 Task: Create a self-sign certificate for security purposes
Action: Mouse moved to (194, 317)
Screenshot: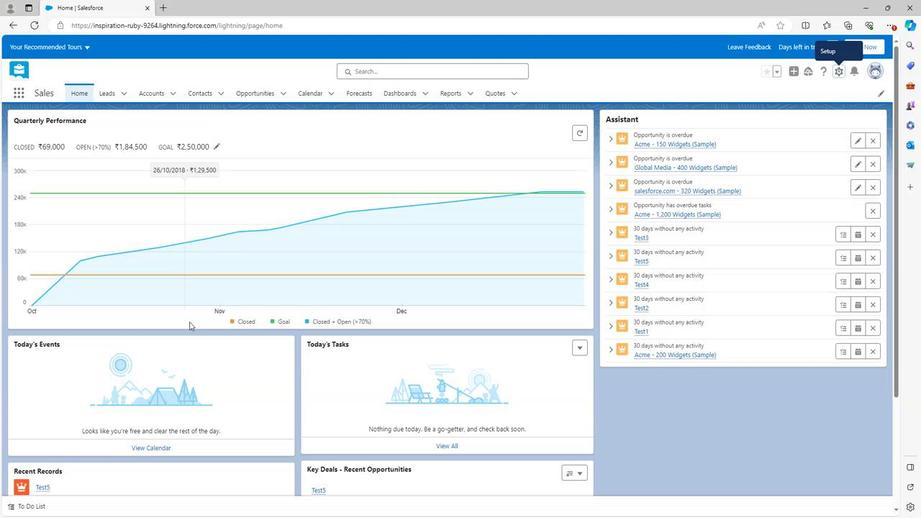 
Action: Mouse scrolled (194, 316) with delta (0, 0)
Screenshot: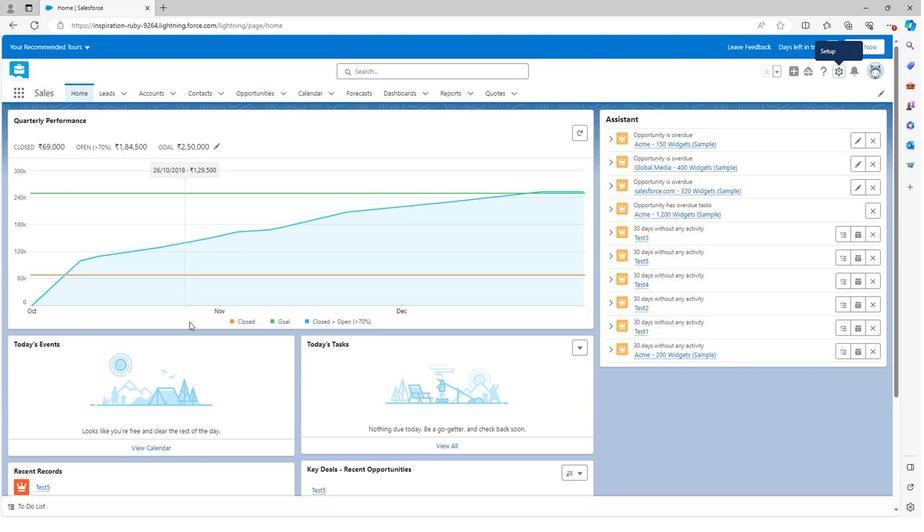 
Action: Mouse scrolled (194, 316) with delta (0, 0)
Screenshot: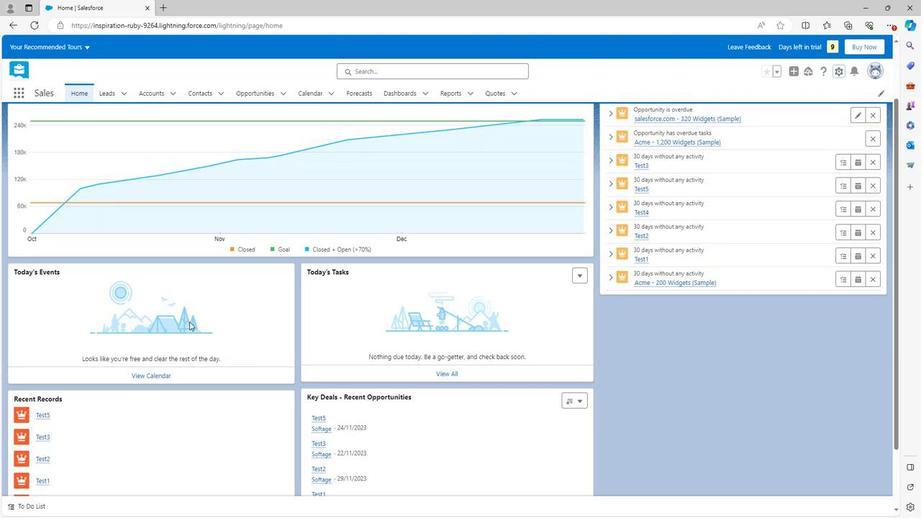 
Action: Mouse scrolled (194, 316) with delta (0, 0)
Screenshot: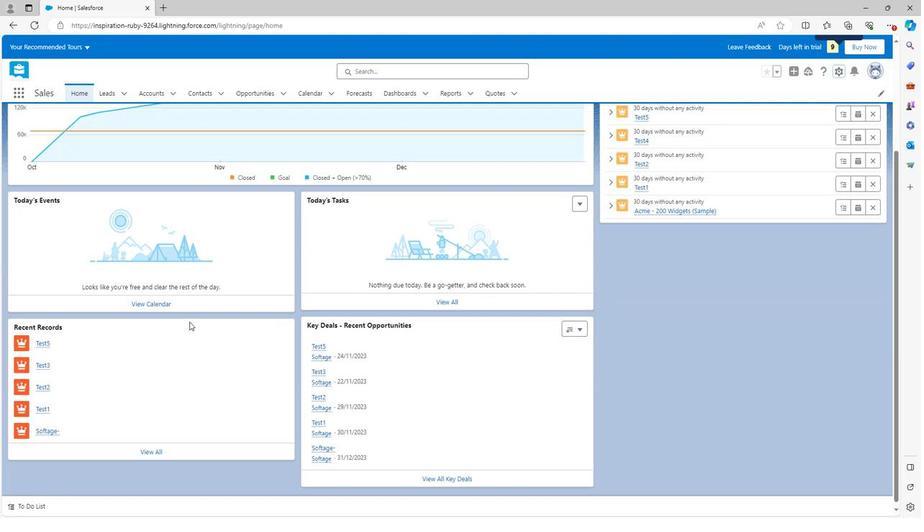 
Action: Mouse scrolled (194, 316) with delta (0, 0)
Screenshot: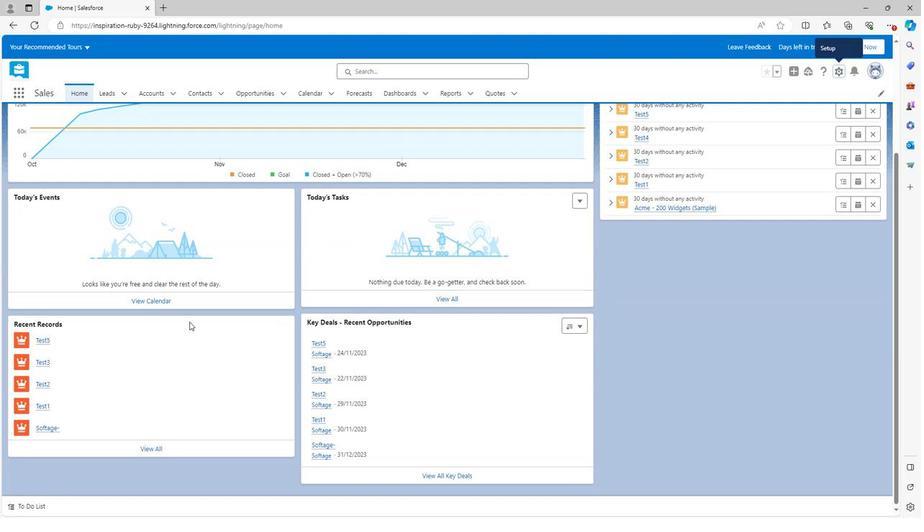 
Action: Mouse scrolled (194, 316) with delta (0, 0)
Screenshot: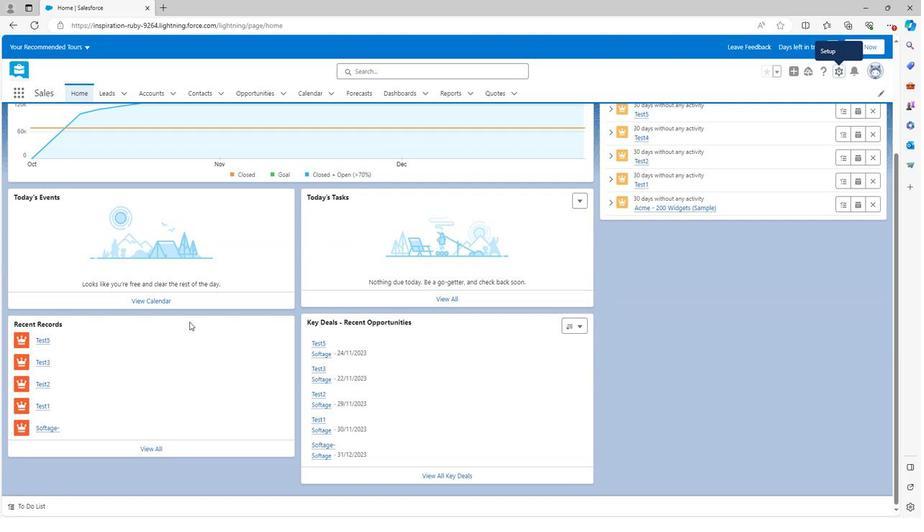 
Action: Mouse moved to (194, 317)
Screenshot: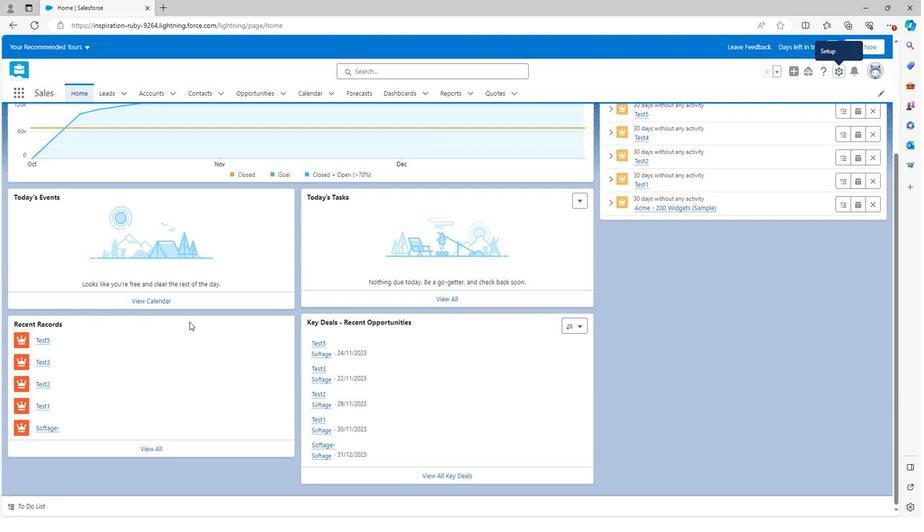 
Action: Mouse scrolled (194, 317) with delta (0, 0)
Screenshot: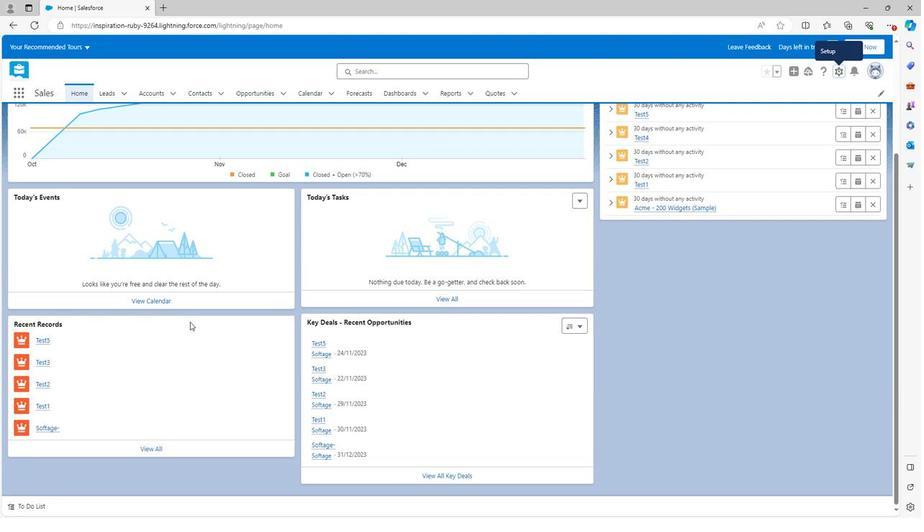 
Action: Mouse scrolled (194, 317) with delta (0, 0)
Screenshot: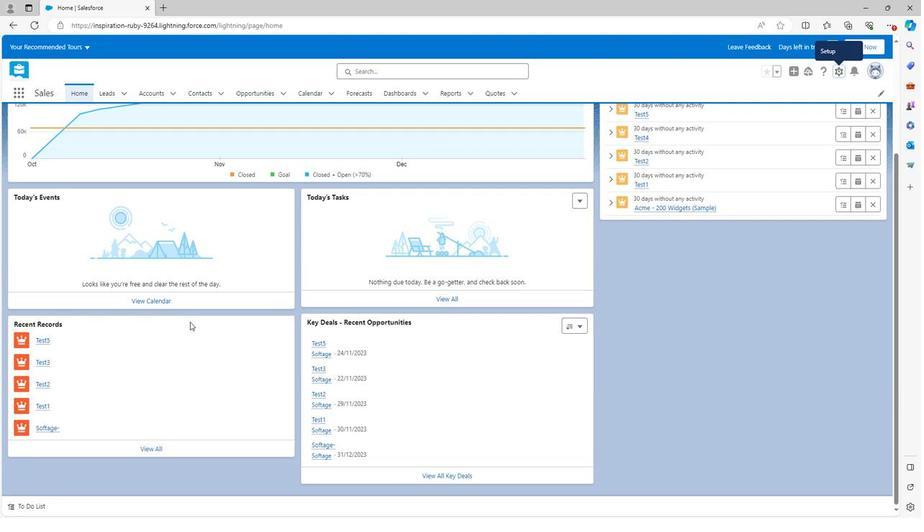
Action: Mouse scrolled (194, 317) with delta (0, 0)
Screenshot: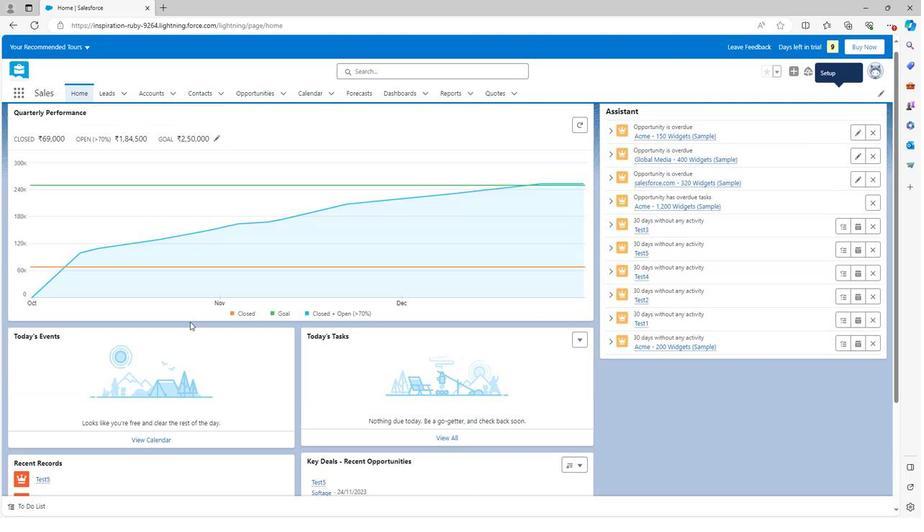 
Action: Mouse scrolled (194, 317) with delta (0, 0)
Screenshot: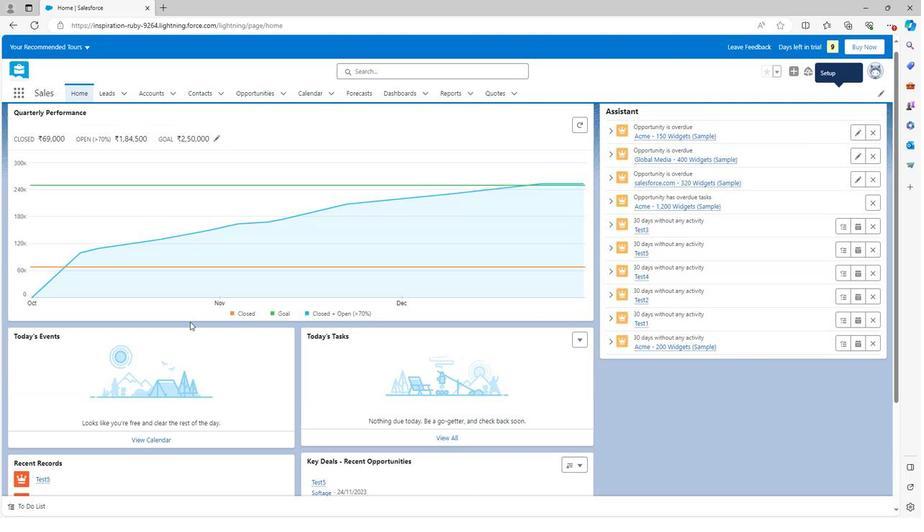 
Action: Mouse moved to (810, 86)
Screenshot: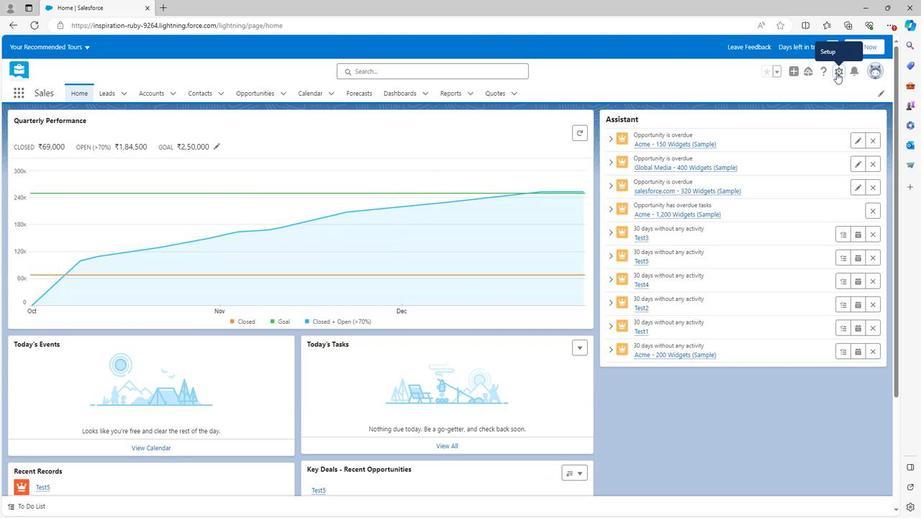 
Action: Mouse pressed left at (810, 86)
Screenshot: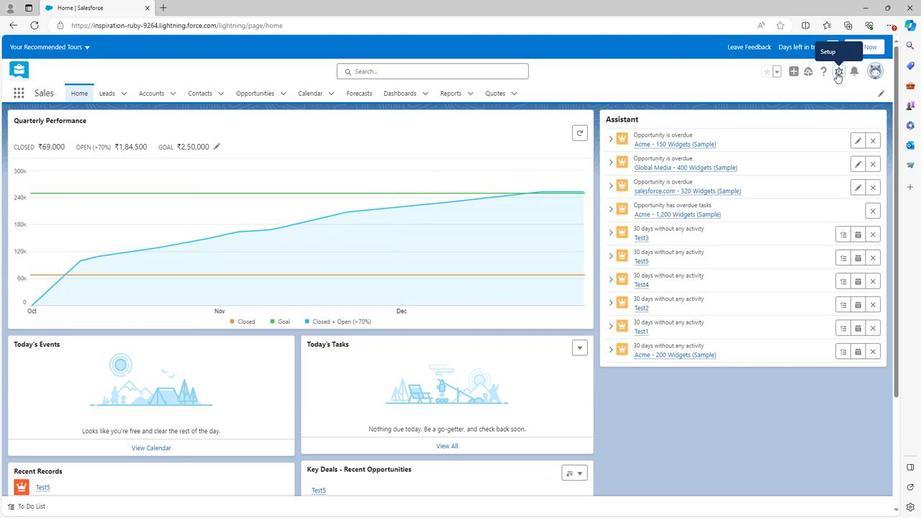 
Action: Mouse moved to (754, 109)
Screenshot: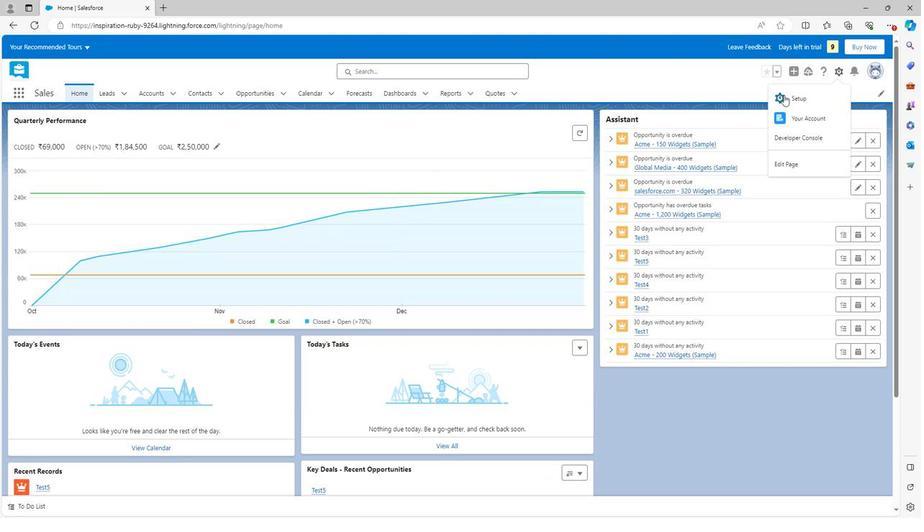 
Action: Mouse pressed left at (754, 109)
Screenshot: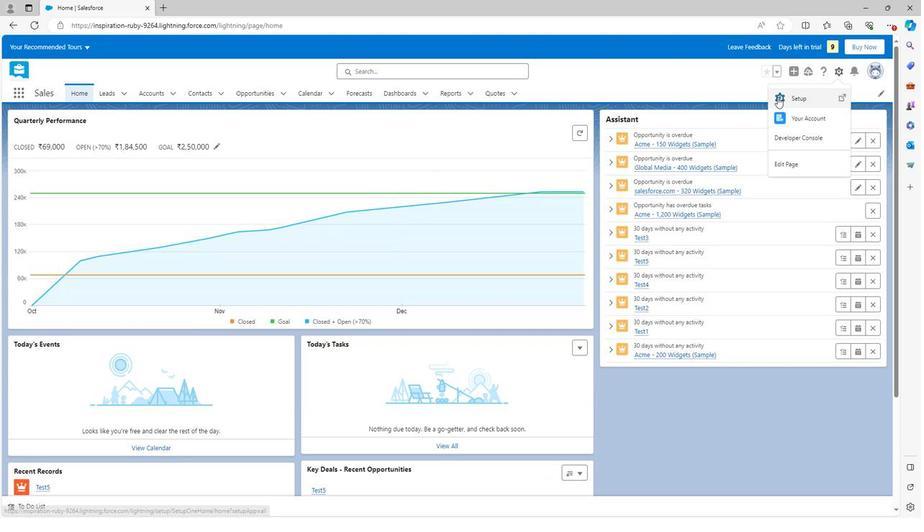 
Action: Mouse moved to (64, 390)
Screenshot: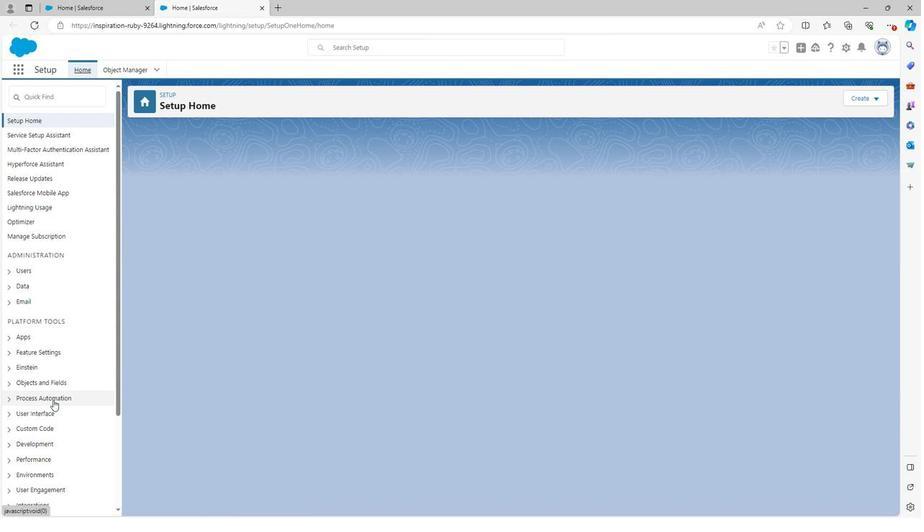 
Action: Mouse scrolled (64, 390) with delta (0, 0)
Screenshot: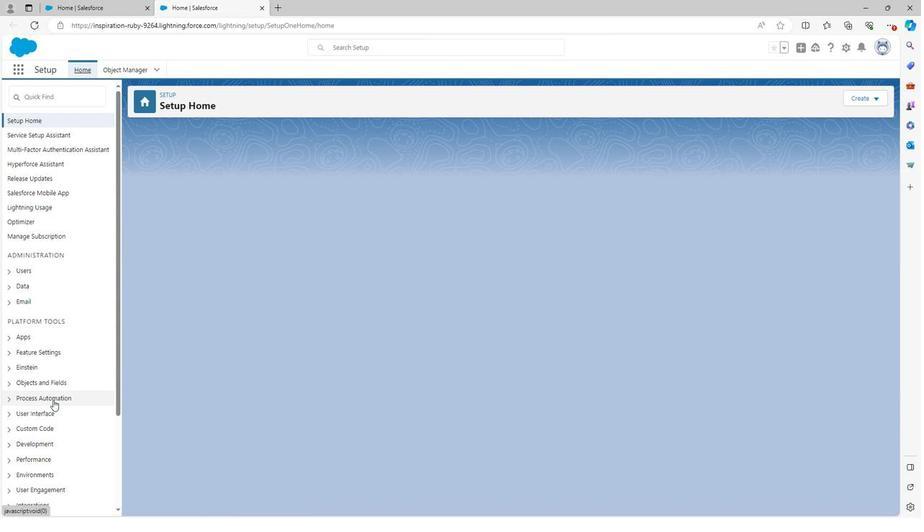 
Action: Mouse scrolled (64, 390) with delta (0, 0)
Screenshot: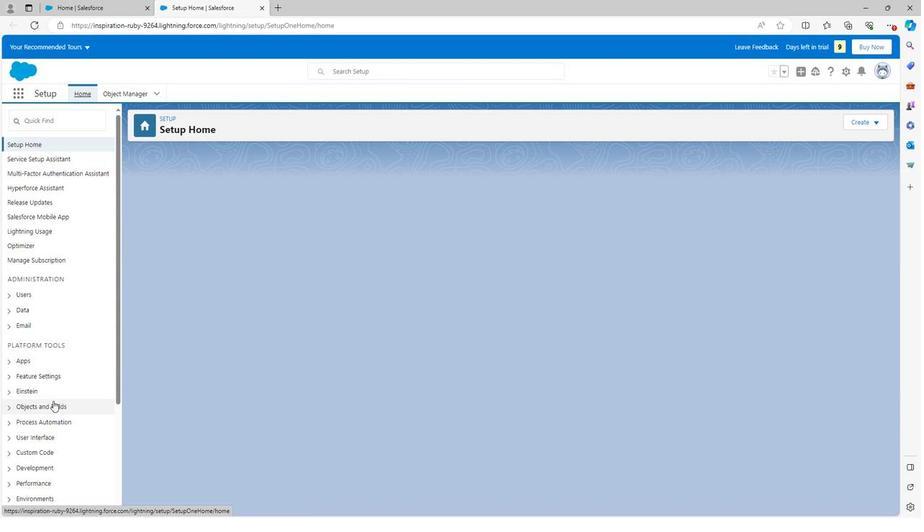 
Action: Mouse scrolled (64, 390) with delta (0, 0)
Screenshot: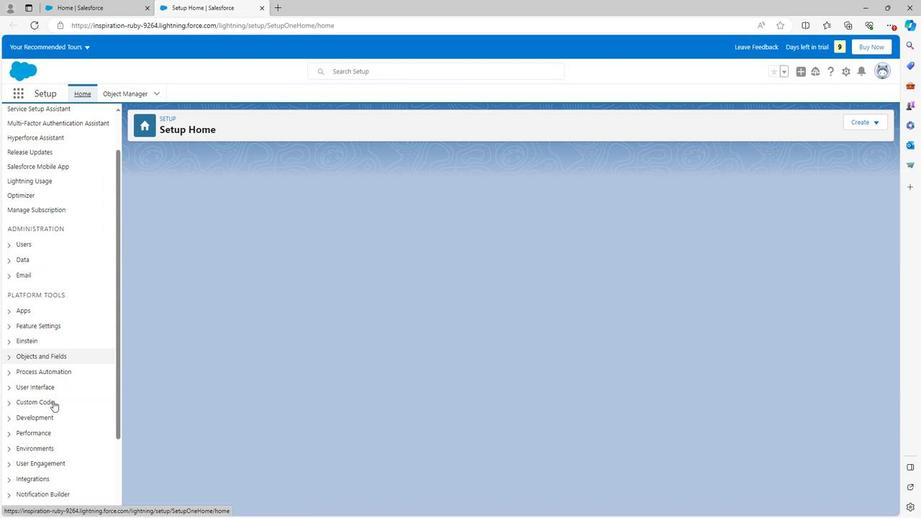 
Action: Mouse scrolled (64, 390) with delta (0, 0)
Screenshot: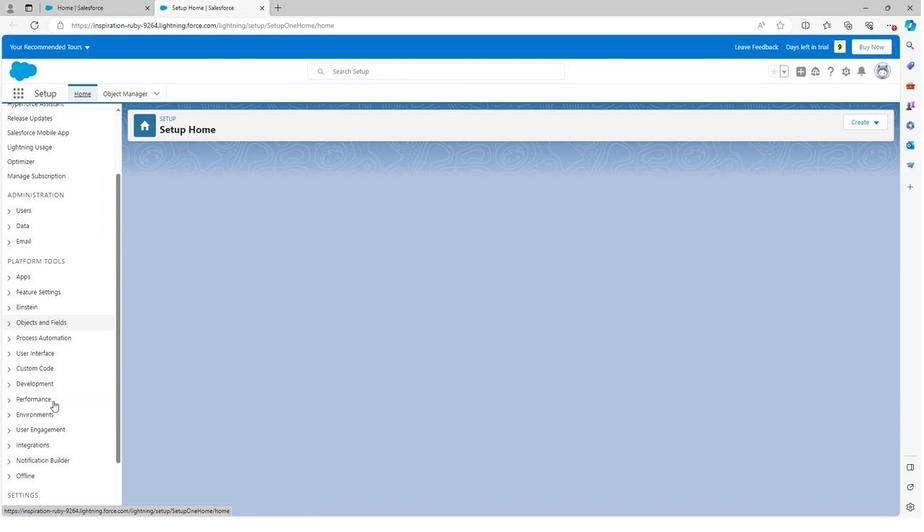 
Action: Mouse moved to (20, 482)
Screenshot: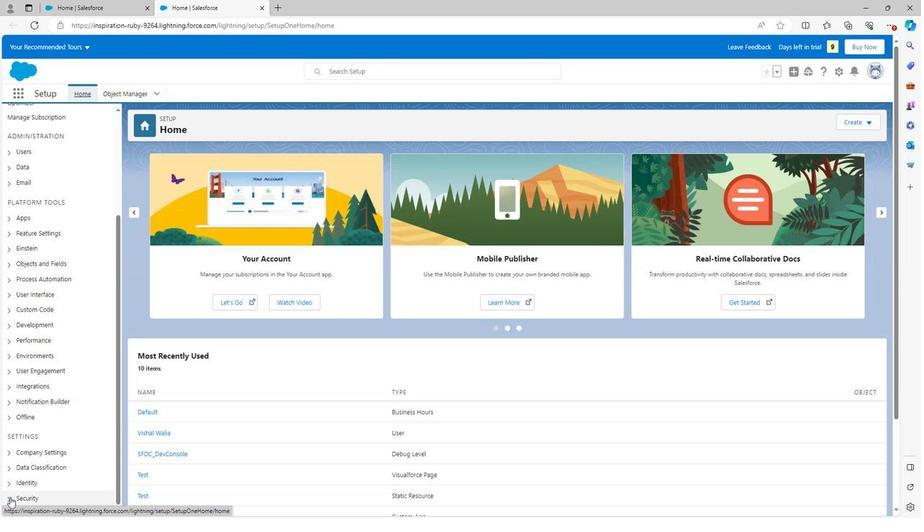 
Action: Mouse pressed left at (20, 482)
Screenshot: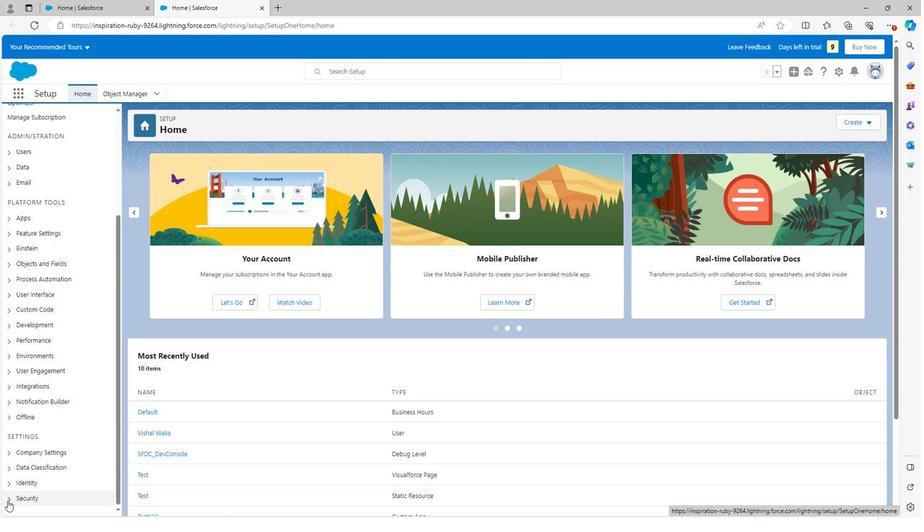 
Action: Mouse moved to (20, 479)
Screenshot: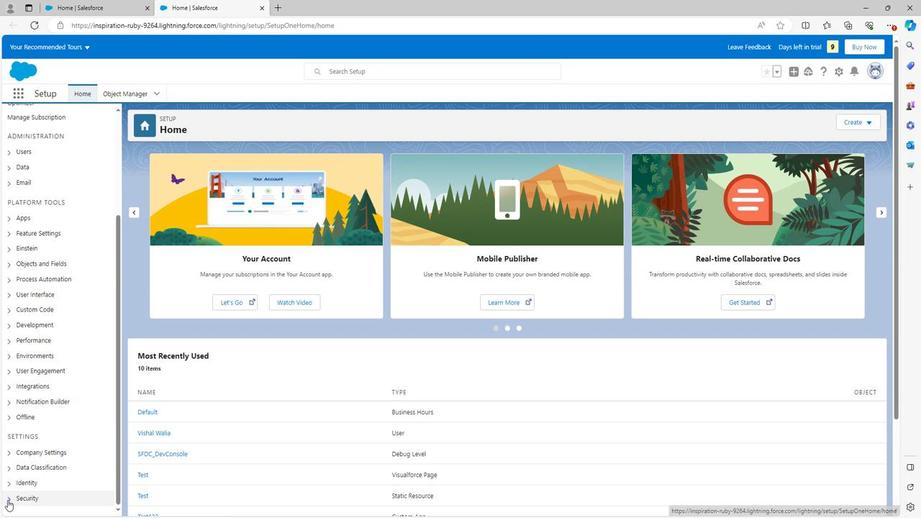 
Action: Mouse scrolled (20, 478) with delta (0, 0)
Screenshot: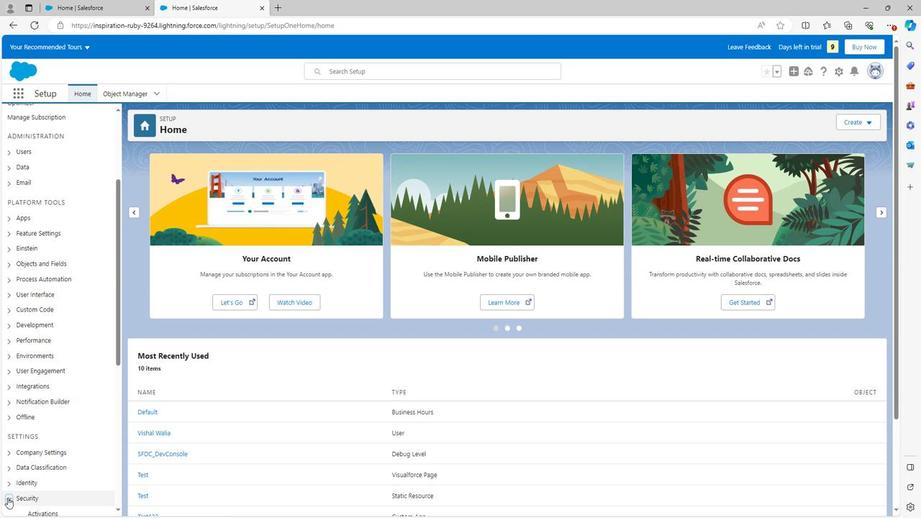 
Action: Mouse moved to (21, 479)
Screenshot: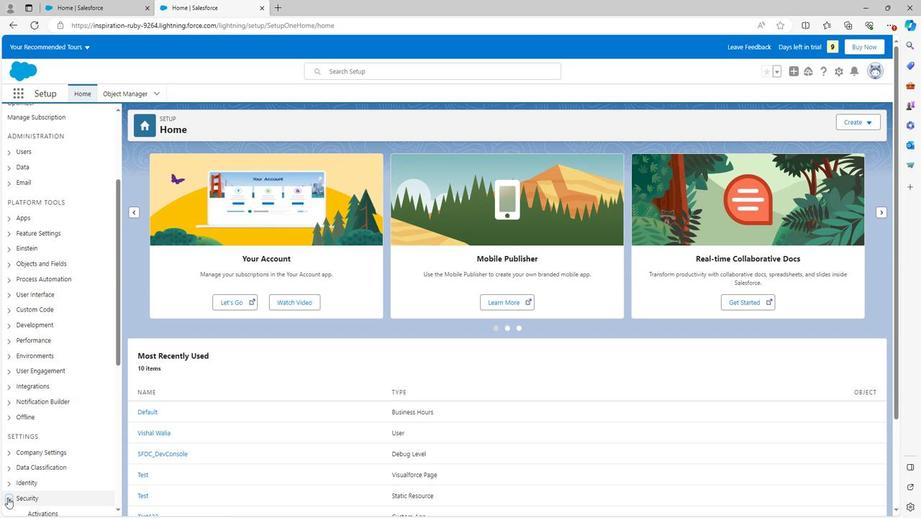 
Action: Mouse scrolled (21, 478) with delta (0, 0)
Screenshot: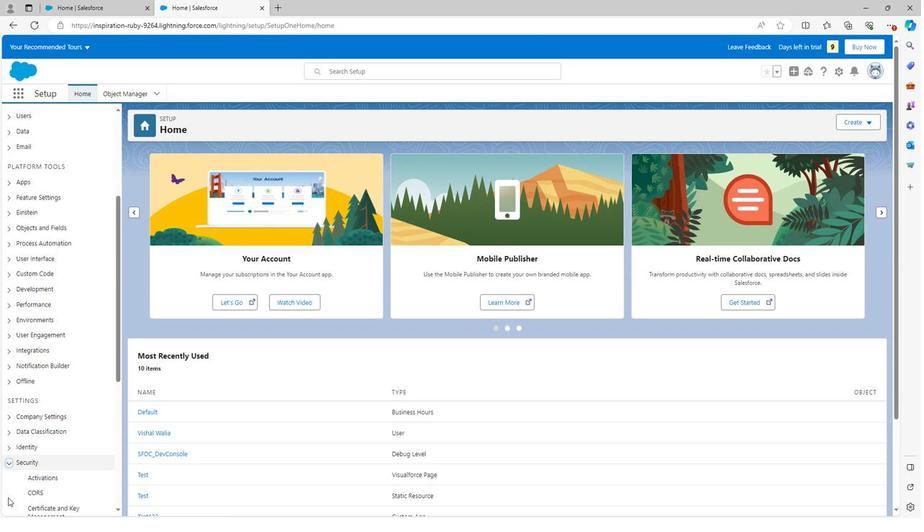 
Action: Mouse scrolled (21, 478) with delta (0, 0)
Screenshot: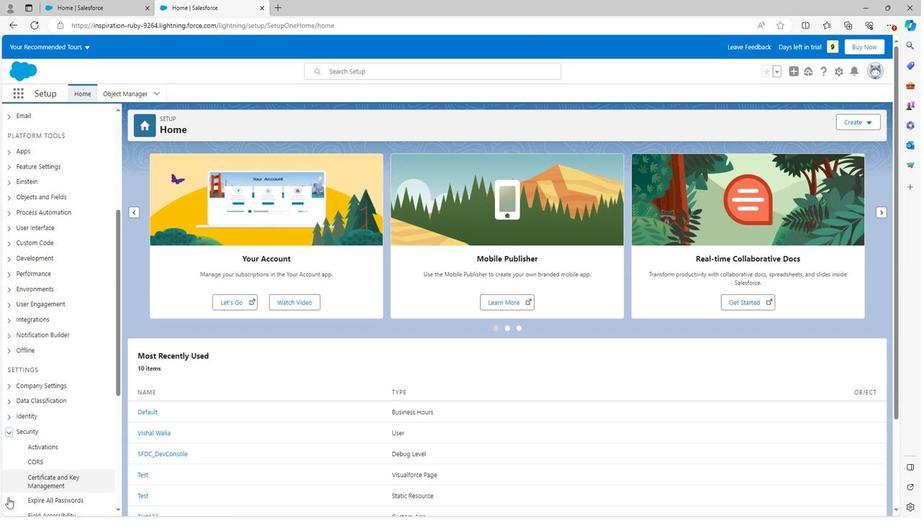 
Action: Mouse scrolled (21, 478) with delta (0, 0)
Screenshot: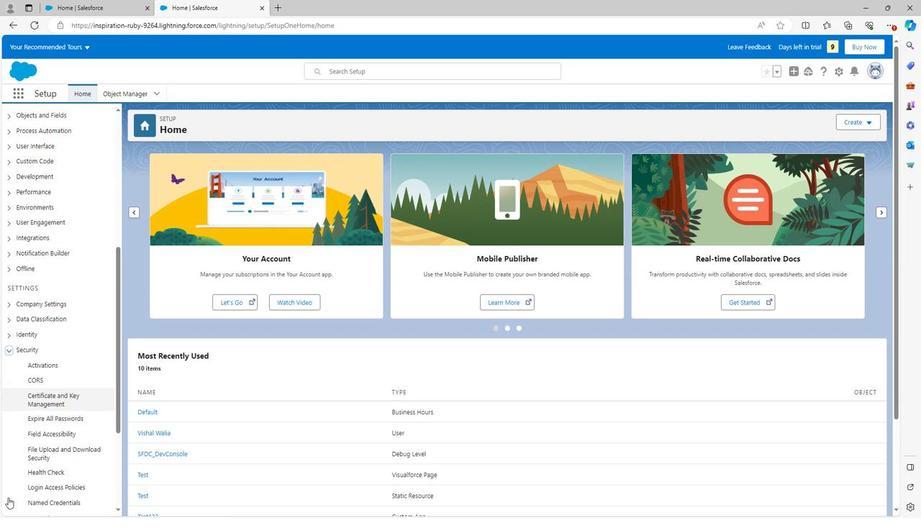 
Action: Mouse moved to (63, 296)
Screenshot: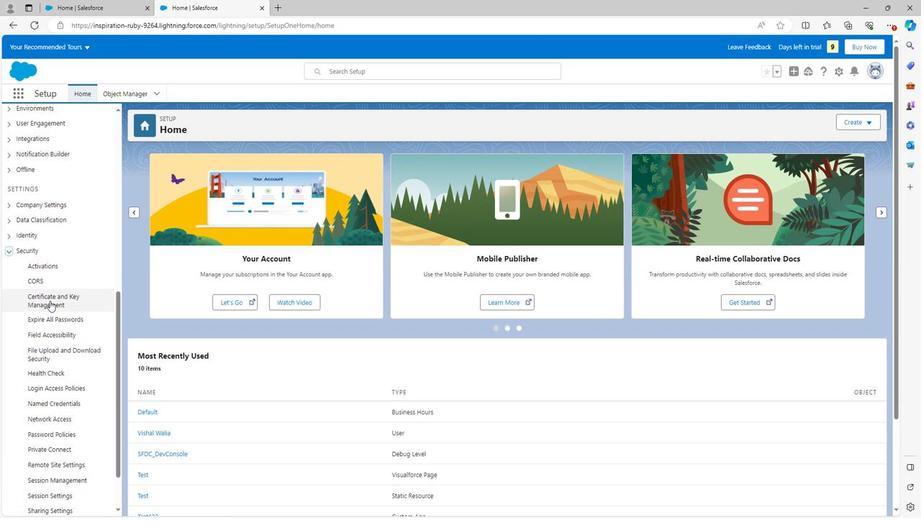 
Action: Mouse pressed left at (63, 296)
Screenshot: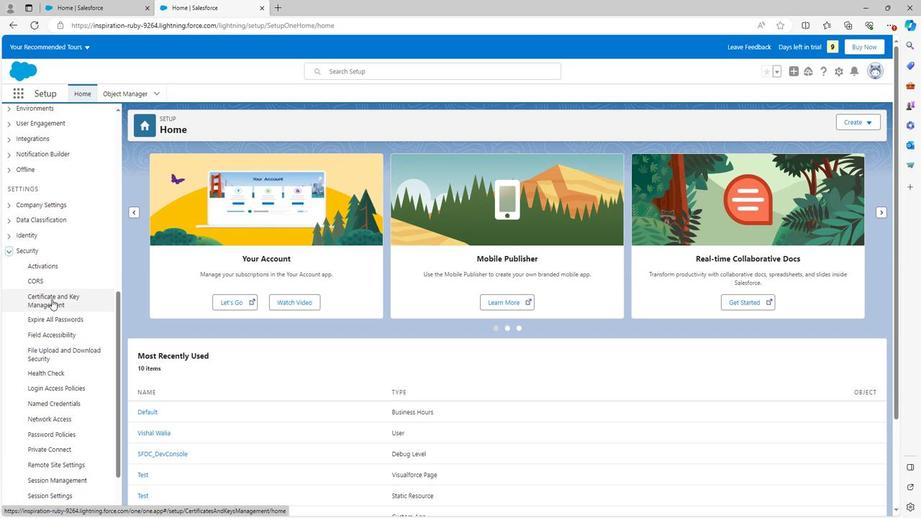 
Action: Mouse moved to (64, 422)
Screenshot: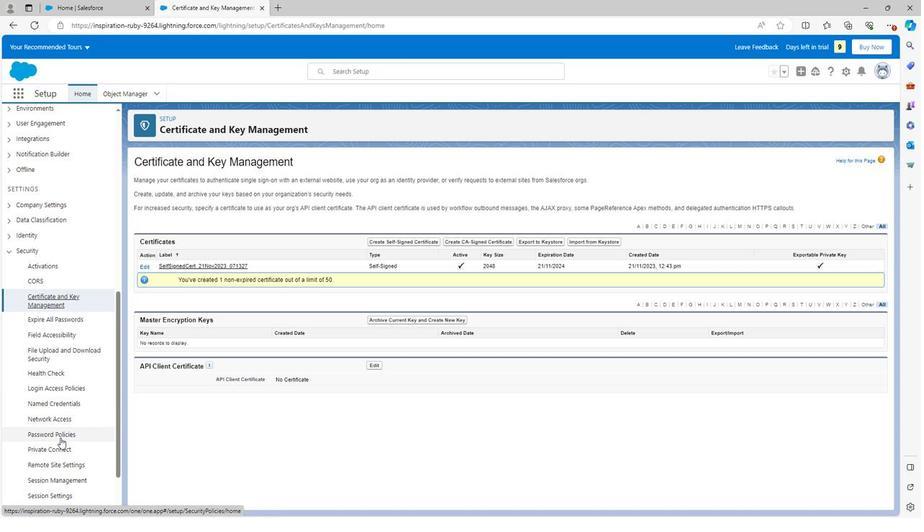 
Action: Mouse scrolled (64, 421) with delta (0, 0)
Screenshot: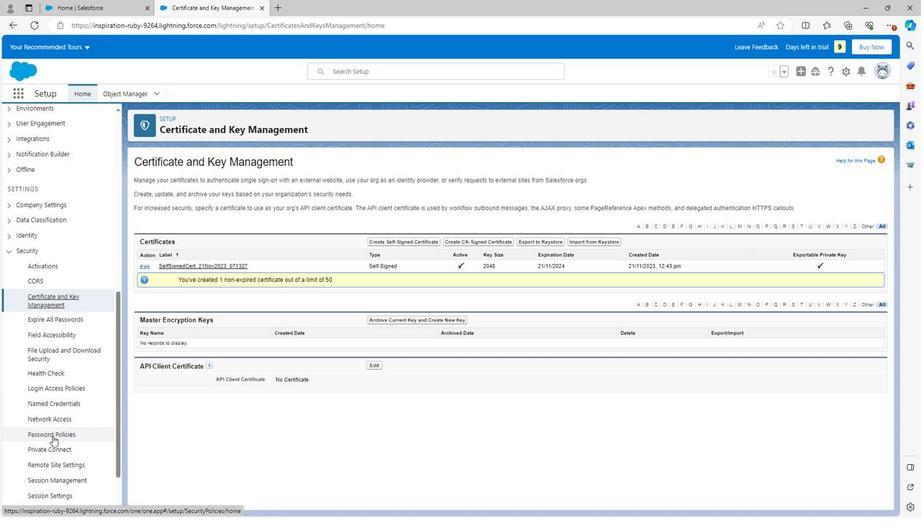 
Action: Mouse scrolled (64, 421) with delta (0, 0)
Screenshot: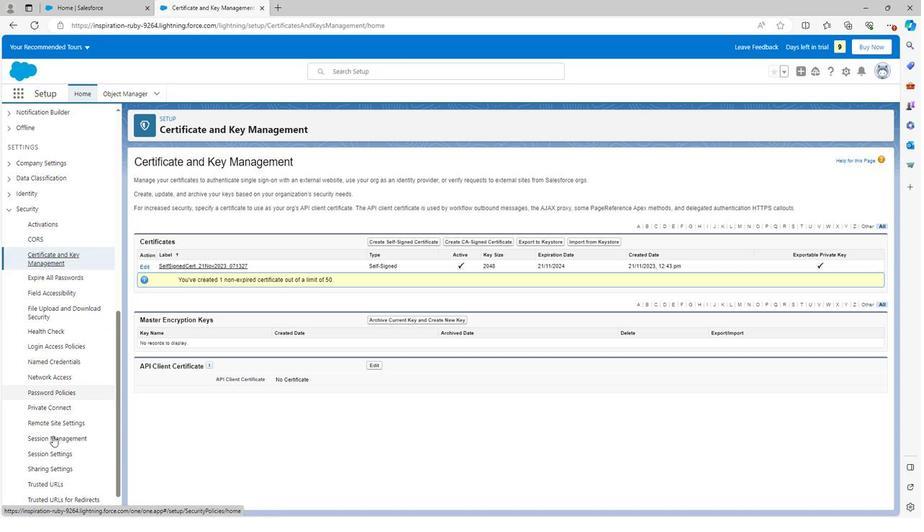 
Action: Mouse scrolled (64, 421) with delta (0, 0)
Screenshot: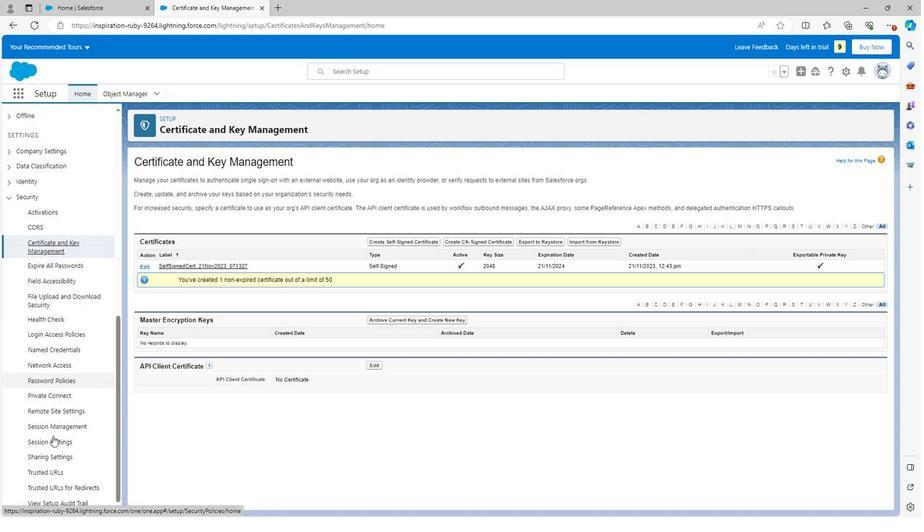 
Action: Mouse moved to (382, 244)
Screenshot: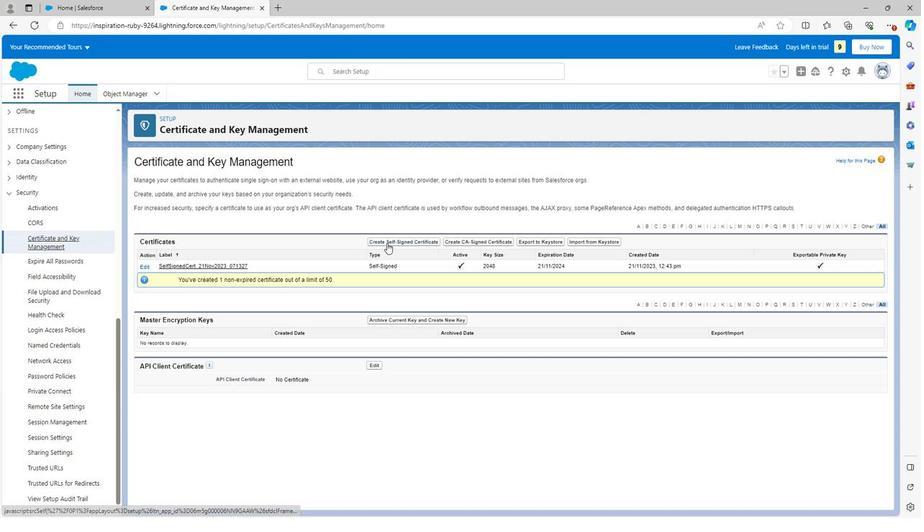 
Action: Mouse pressed left at (382, 244)
Screenshot: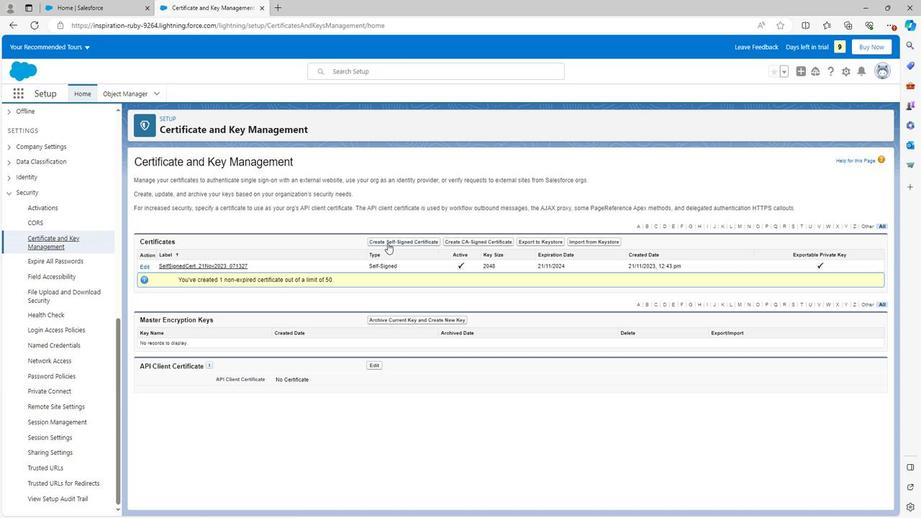 
Action: Mouse moved to (294, 225)
Screenshot: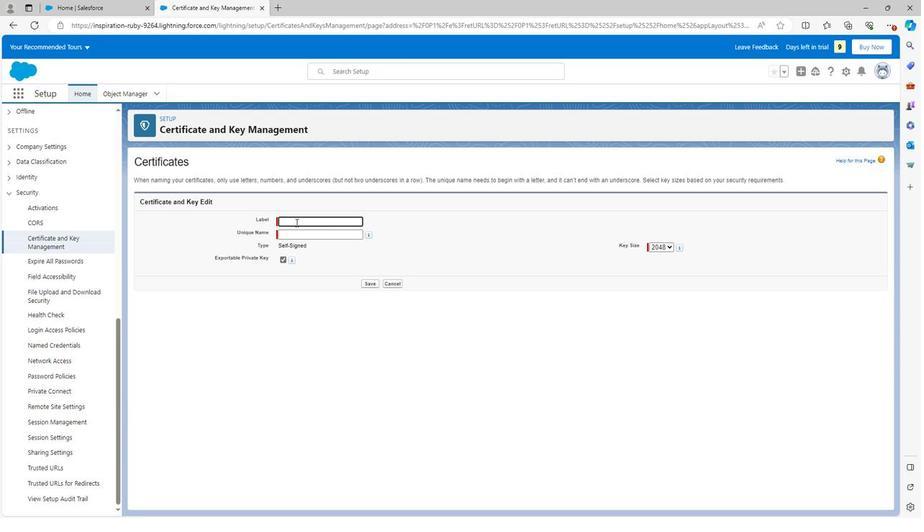 
Action: Key pressed <Key.shift>Test
Screenshot: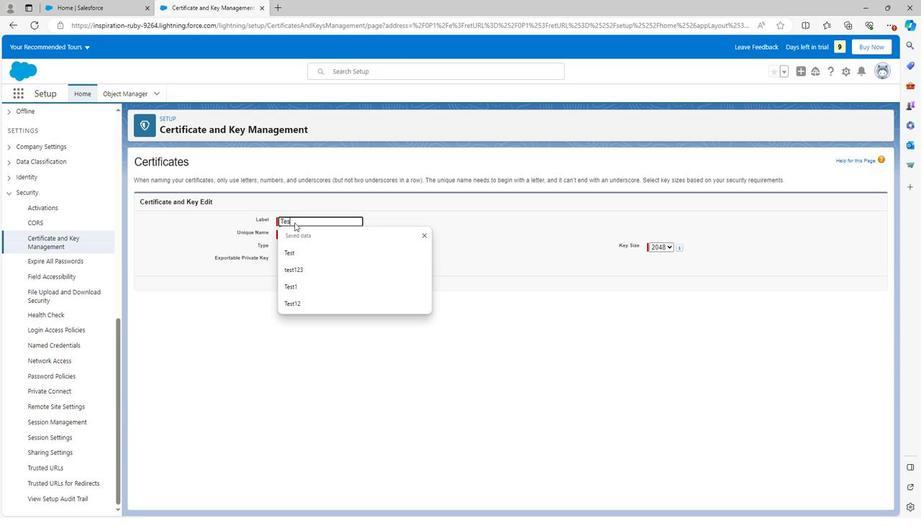 
Action: Mouse moved to (379, 216)
Screenshot: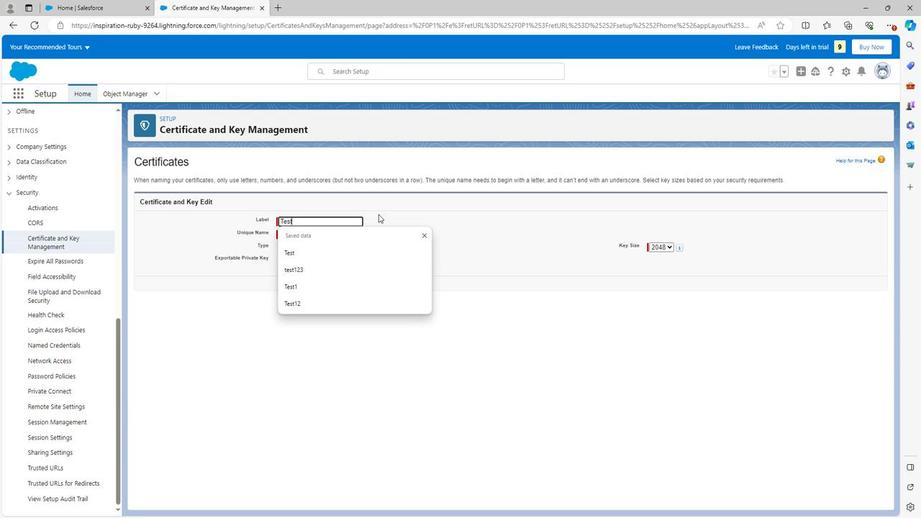 
Action: Mouse pressed left at (379, 216)
Screenshot: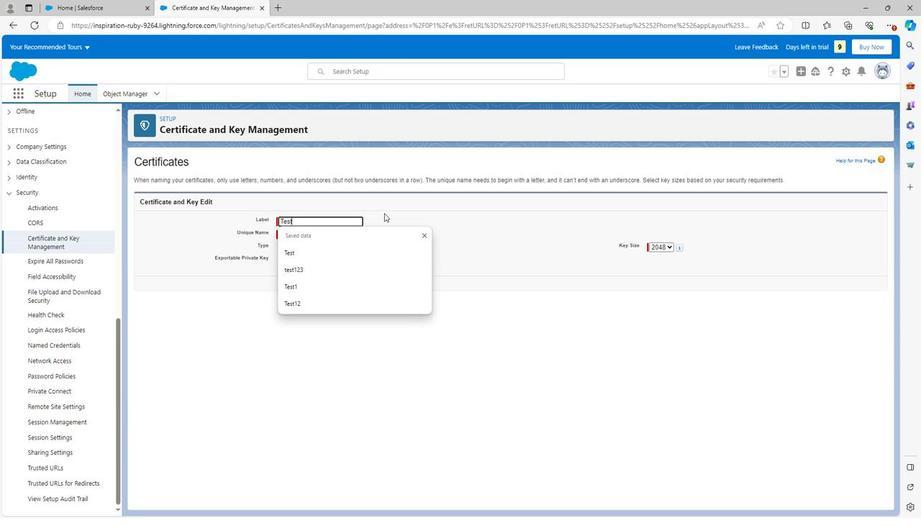 
Action: Mouse moved to (365, 280)
Screenshot: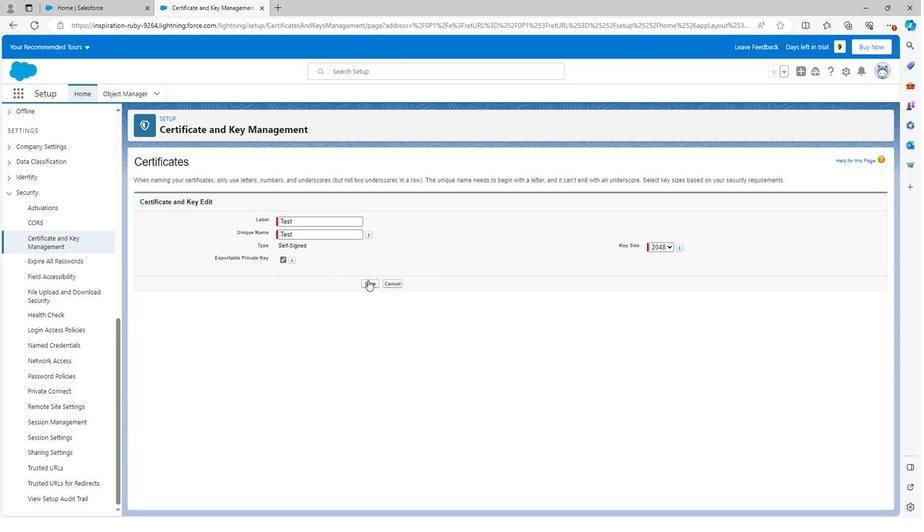 
Action: Mouse pressed left at (365, 280)
Screenshot: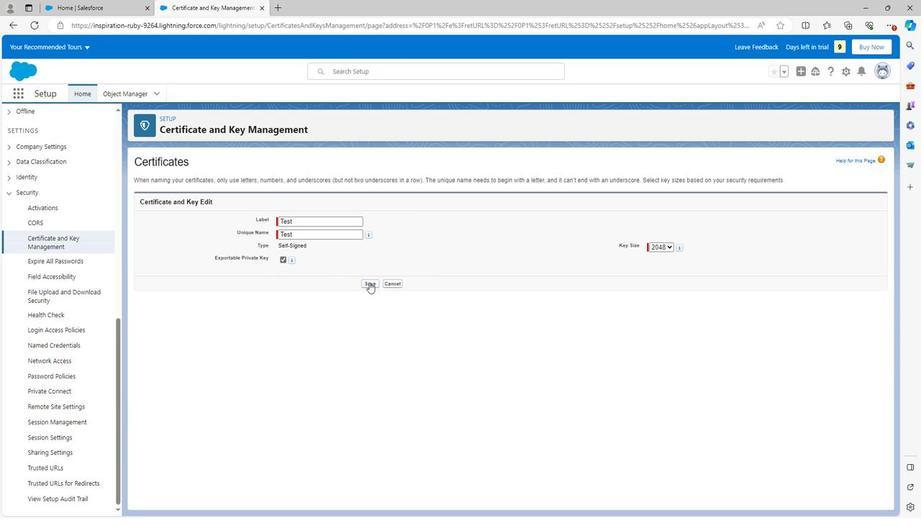 
Action: Mouse moved to (364, 284)
Screenshot: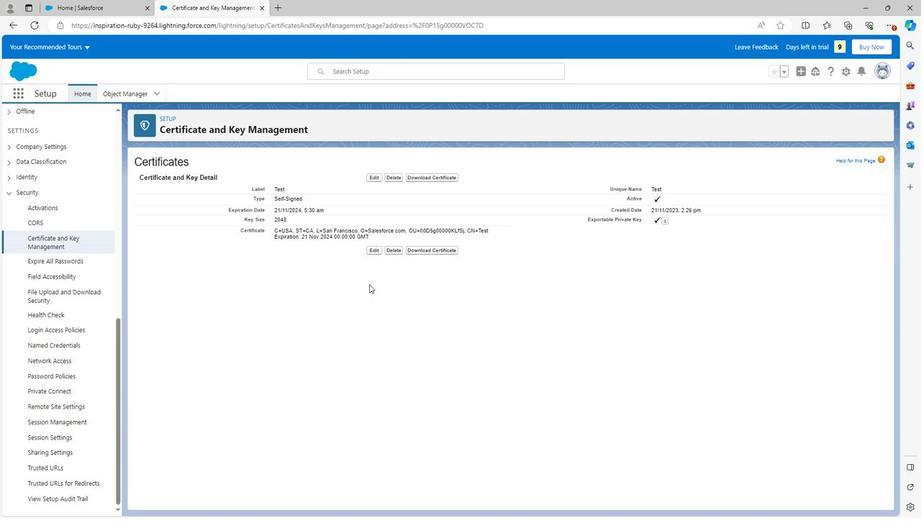 
